 Task: Toggle the enabled option in the JSON> format.
Action: Mouse moved to (15, 497)
Screenshot: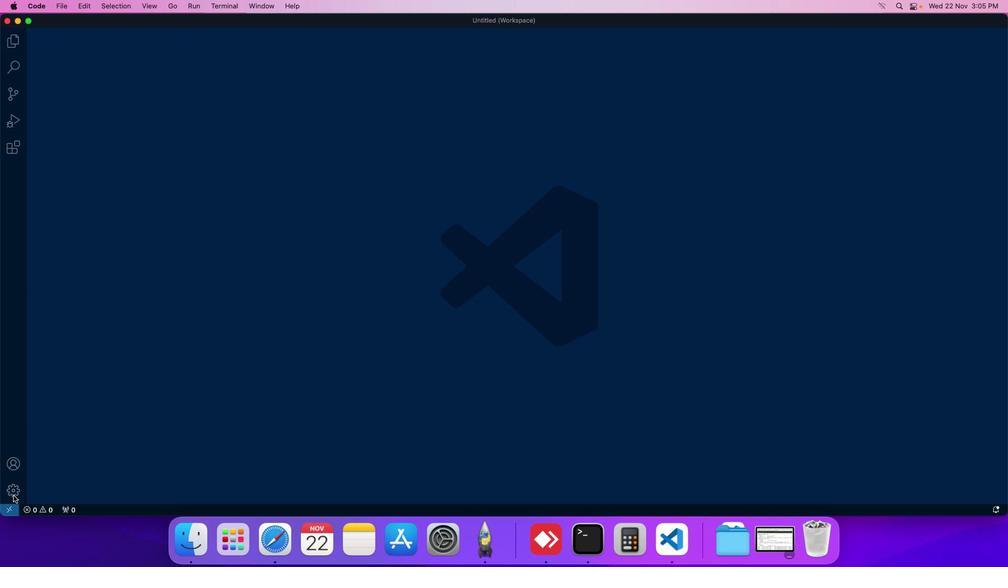 
Action: Mouse pressed left at (15, 497)
Screenshot: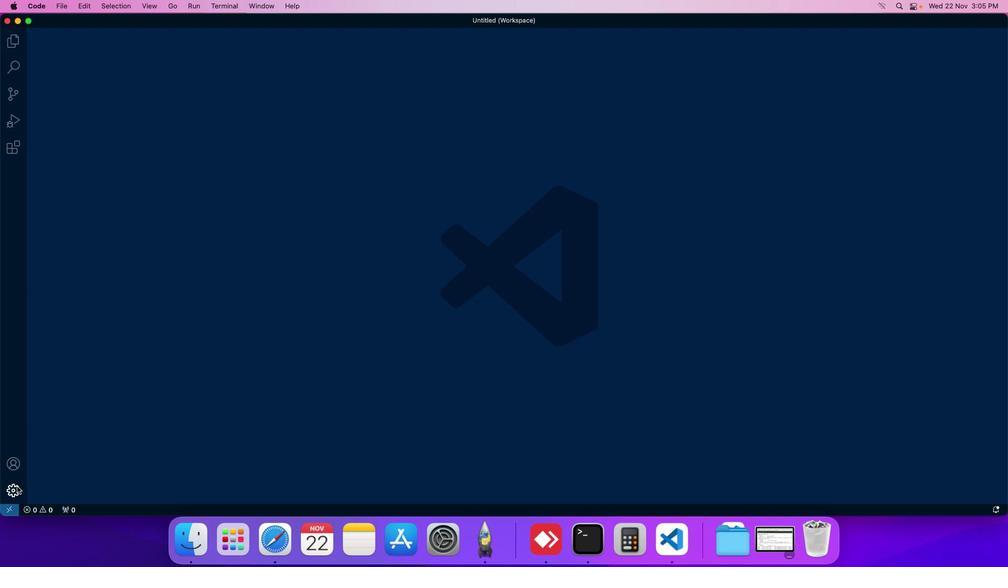 
Action: Mouse moved to (68, 417)
Screenshot: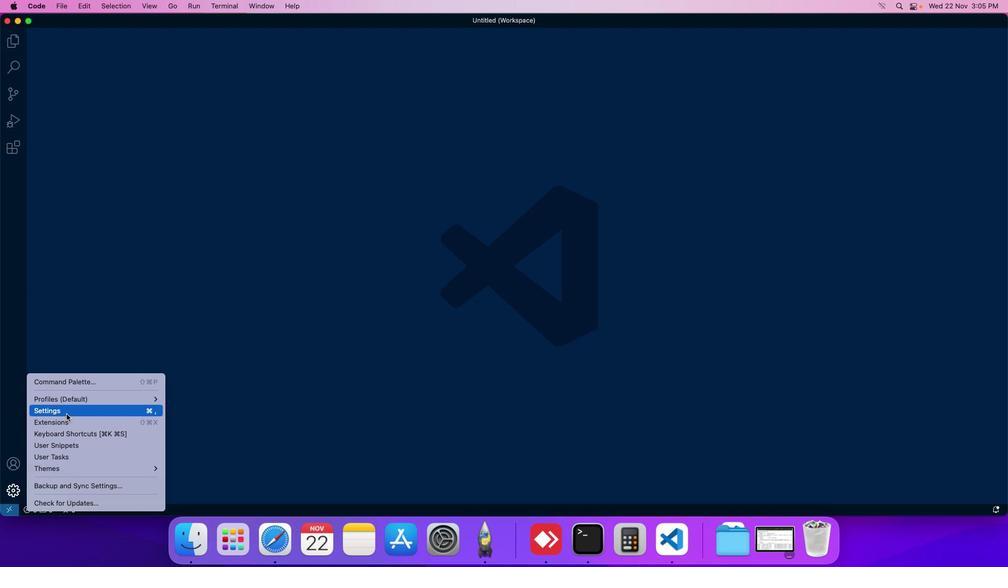 
Action: Mouse pressed left at (68, 417)
Screenshot: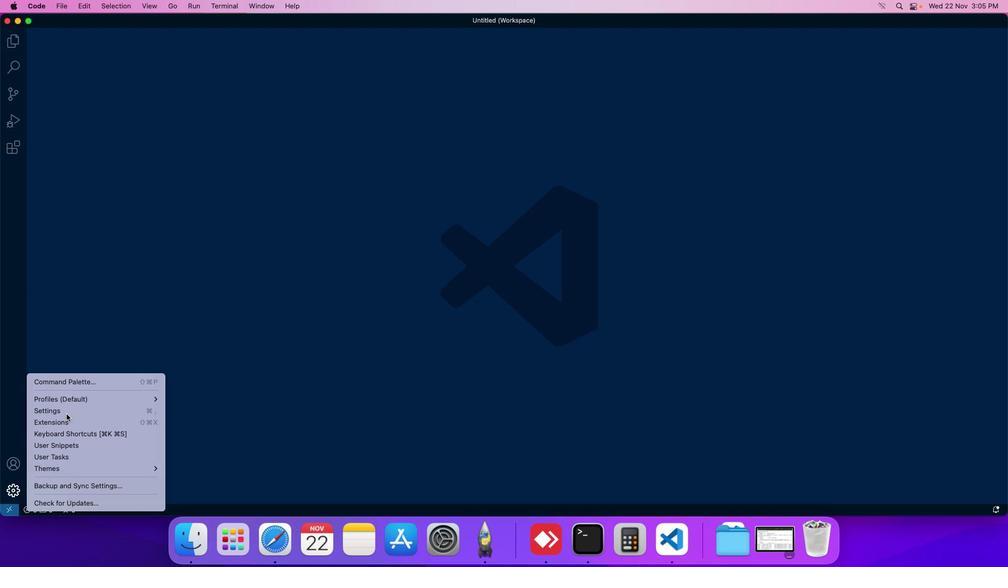 
Action: Mouse moved to (255, 92)
Screenshot: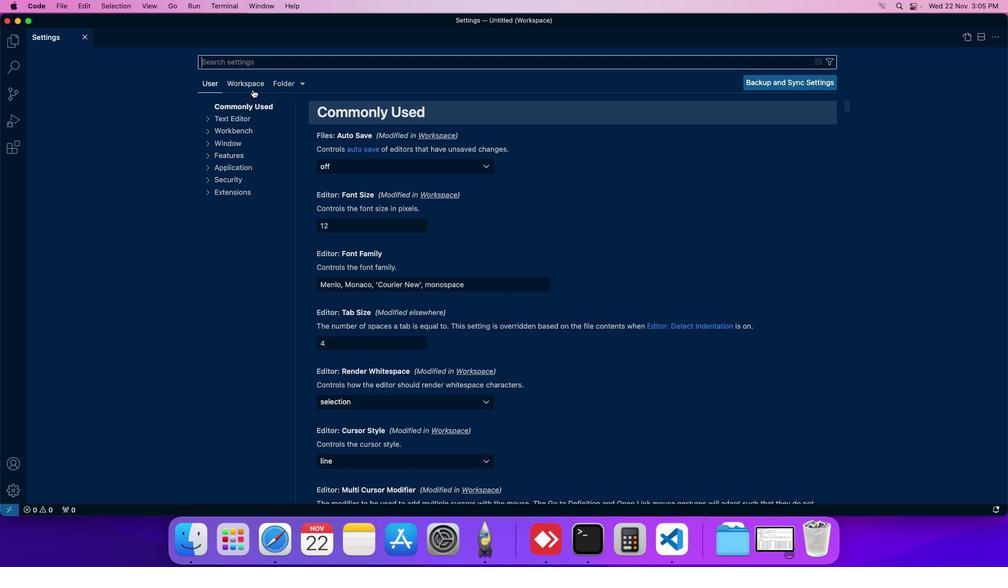 
Action: Mouse pressed left at (255, 92)
Screenshot: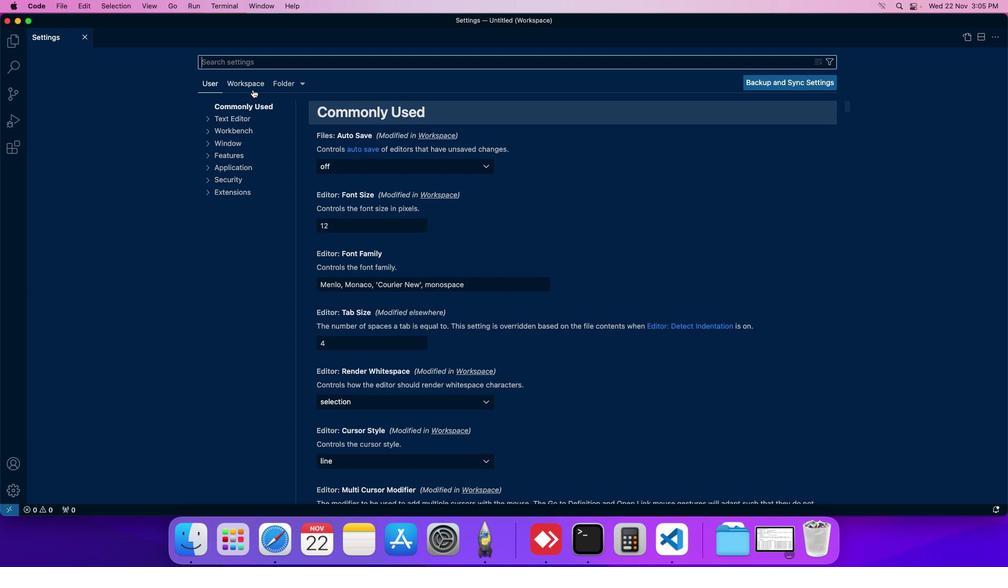 
Action: Mouse moved to (243, 179)
Screenshot: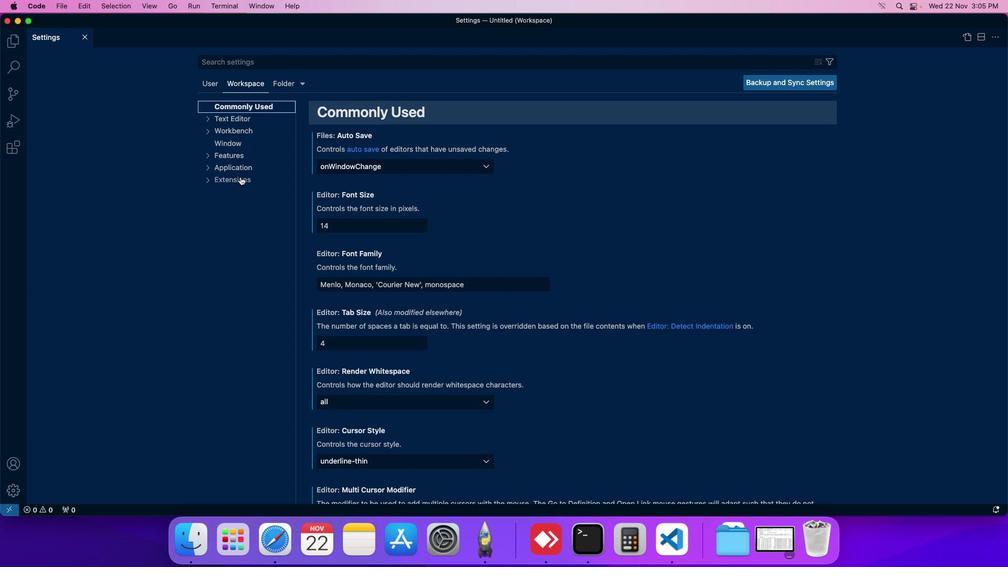 
Action: Mouse pressed left at (243, 179)
Screenshot: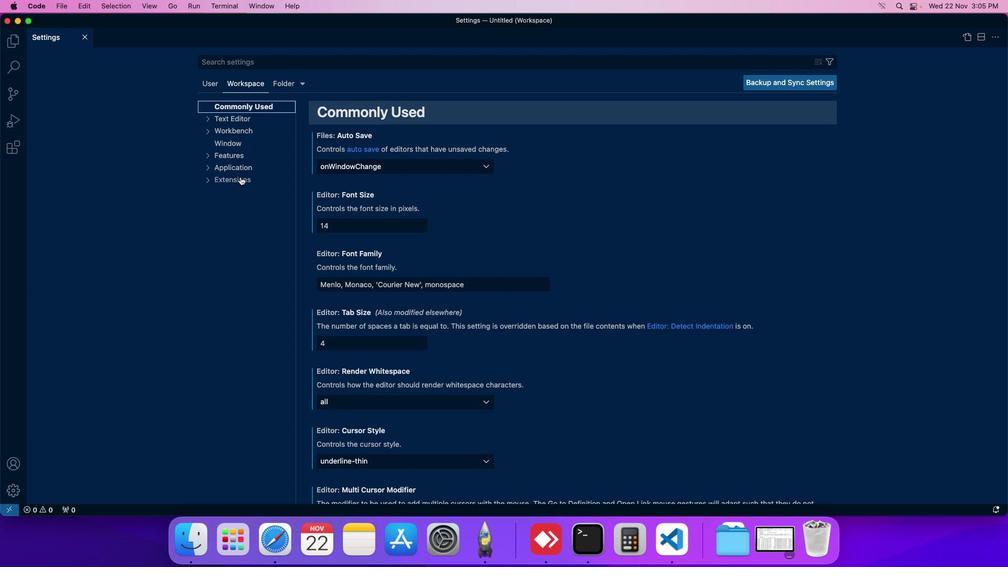 
Action: Mouse moved to (229, 292)
Screenshot: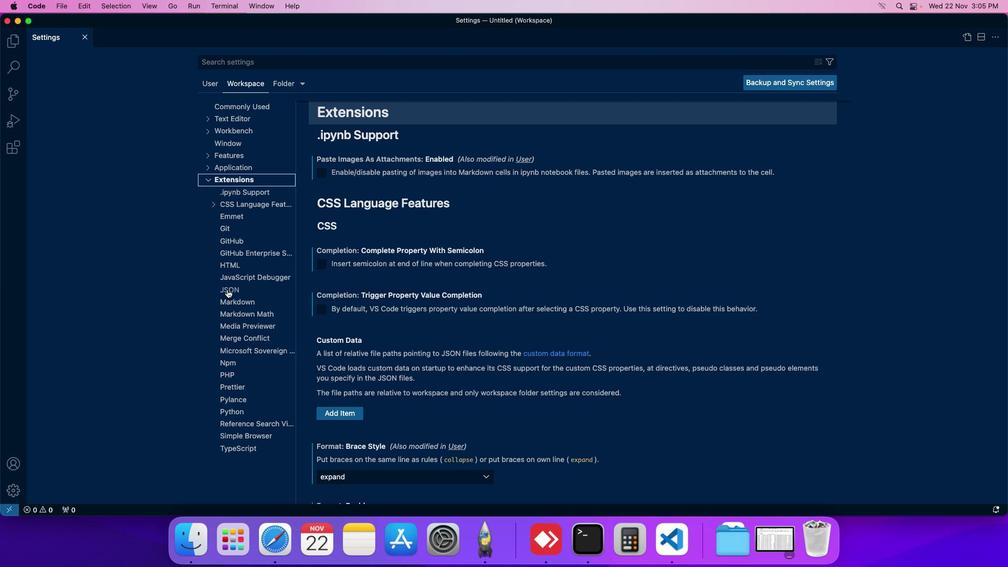 
Action: Mouse pressed left at (229, 292)
Screenshot: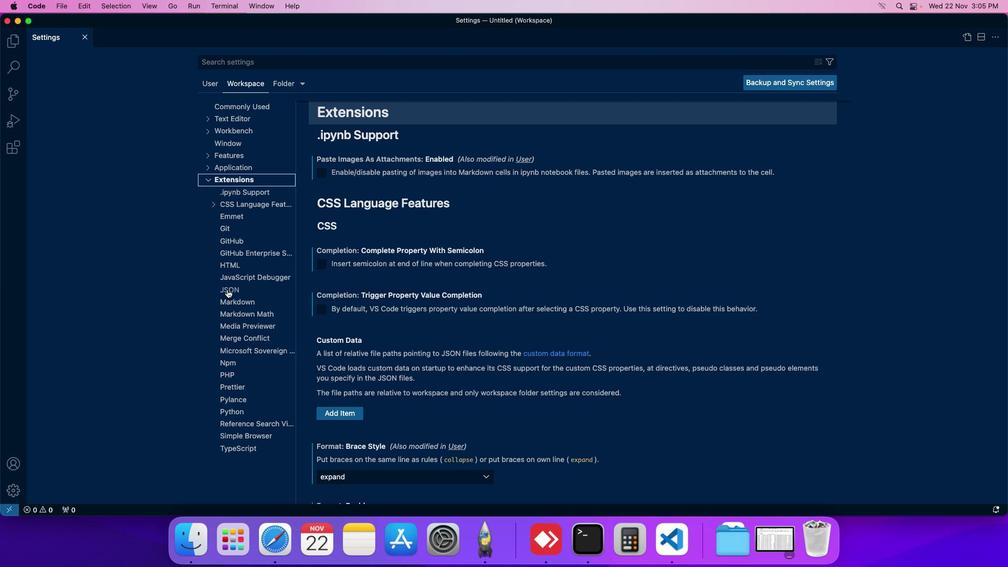 
Action: Mouse moved to (325, 152)
Screenshot: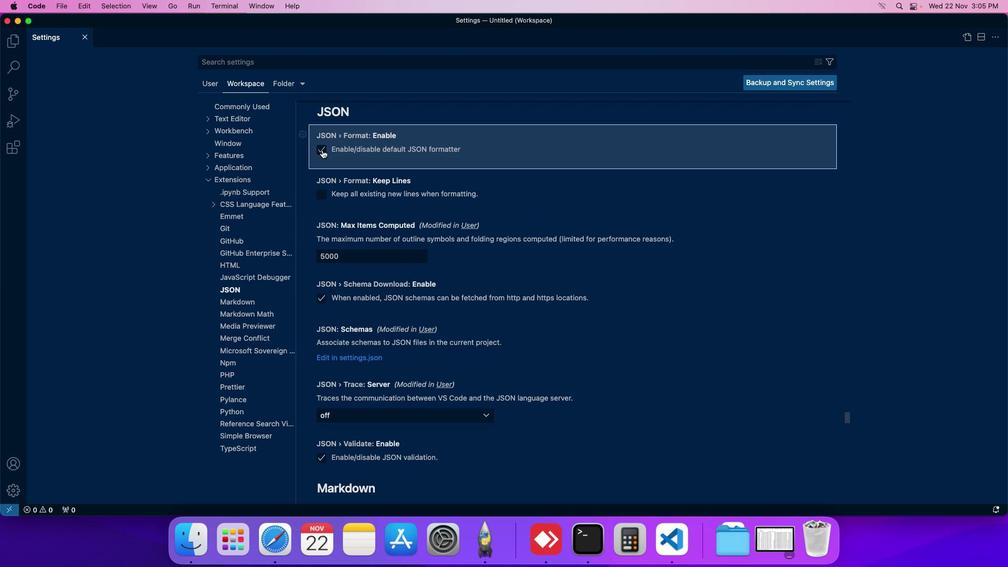 
Action: Mouse pressed left at (325, 152)
Screenshot: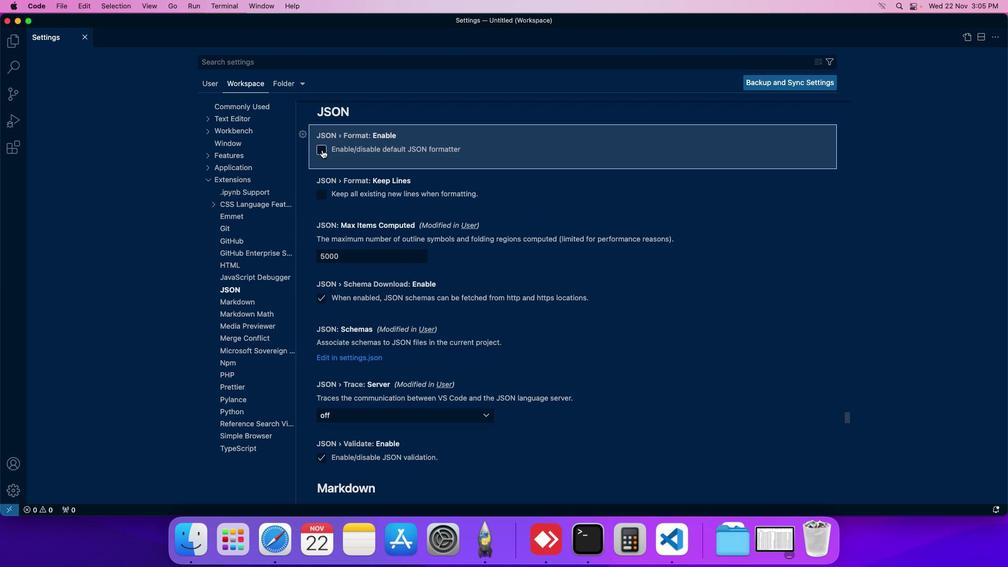 
Action: Mouse moved to (328, 154)
Screenshot: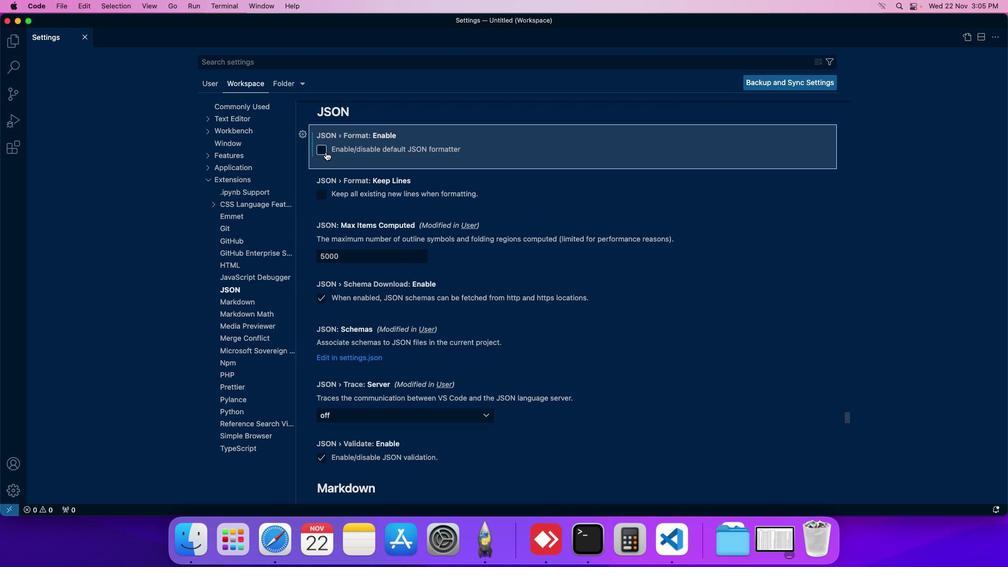 
